 Task: React to  the posts on  page Procter & Gamble
Action: Mouse moved to (726, 126)
Screenshot: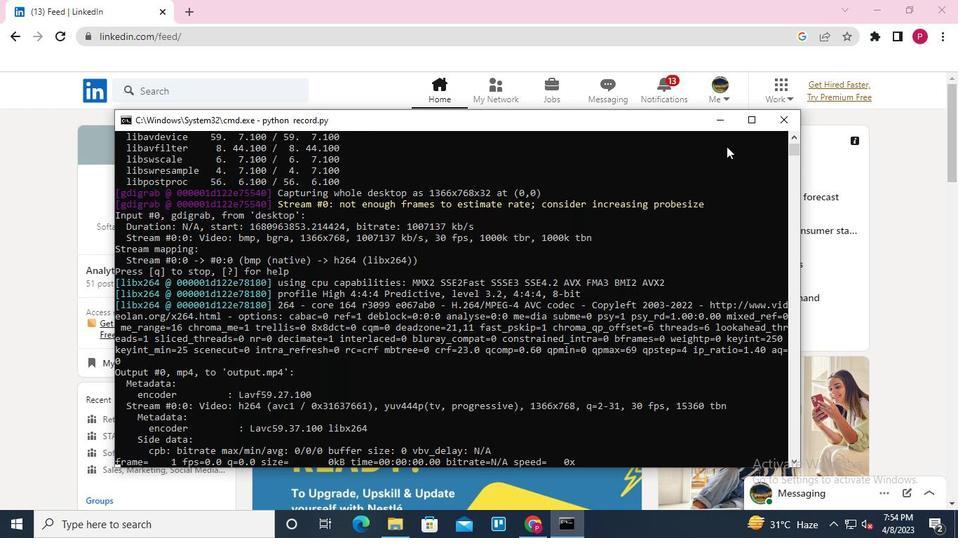 
Action: Mouse pressed left at (726, 126)
Screenshot: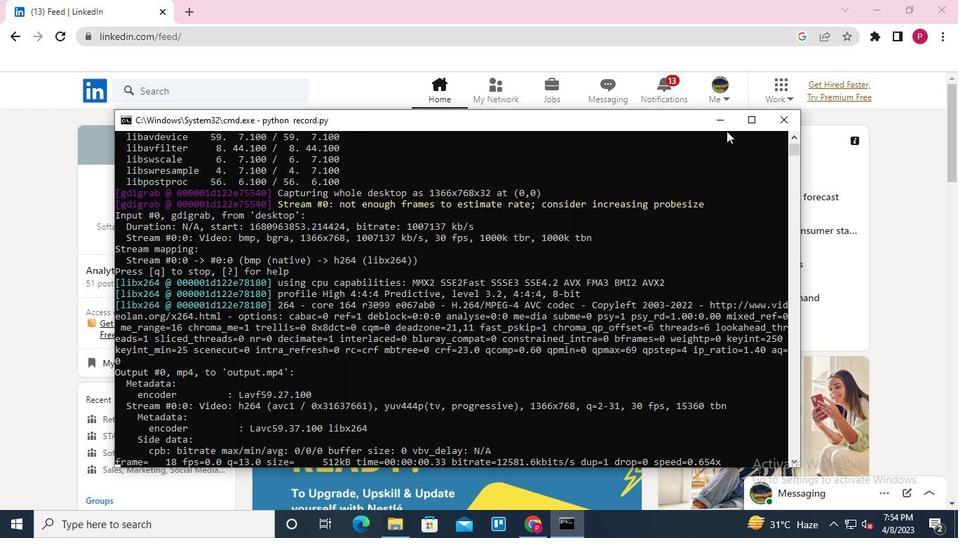 
Action: Mouse moved to (226, 86)
Screenshot: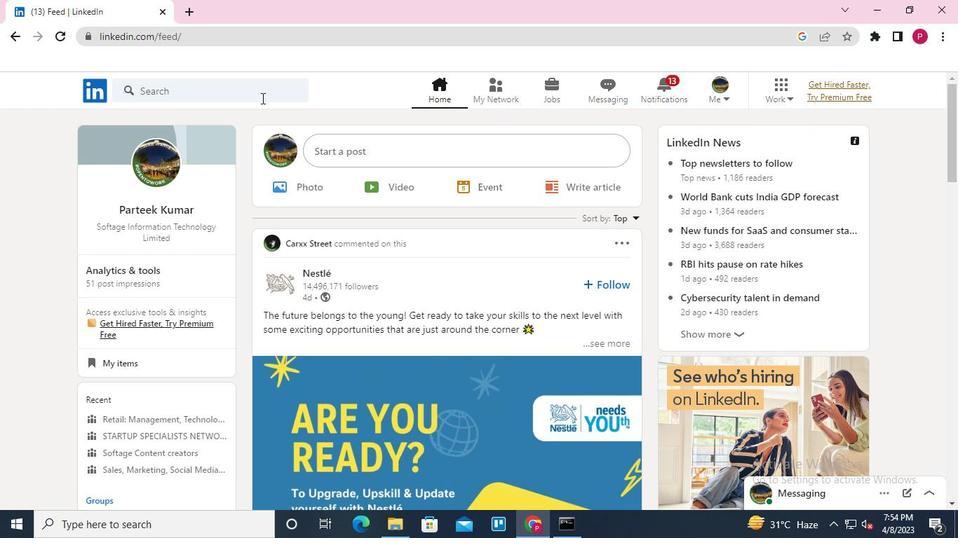 
Action: Mouse pressed left at (226, 86)
Screenshot: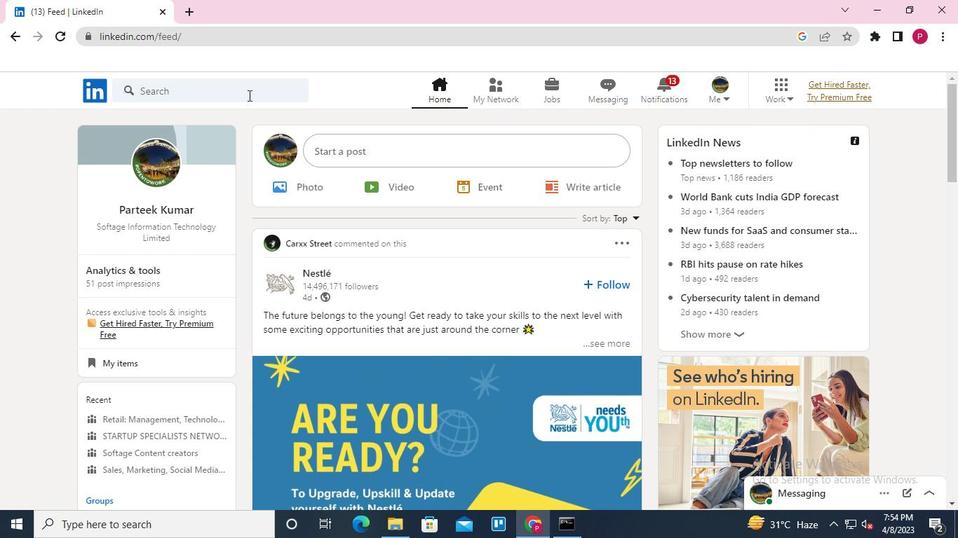 
Action: Mouse moved to (157, 157)
Screenshot: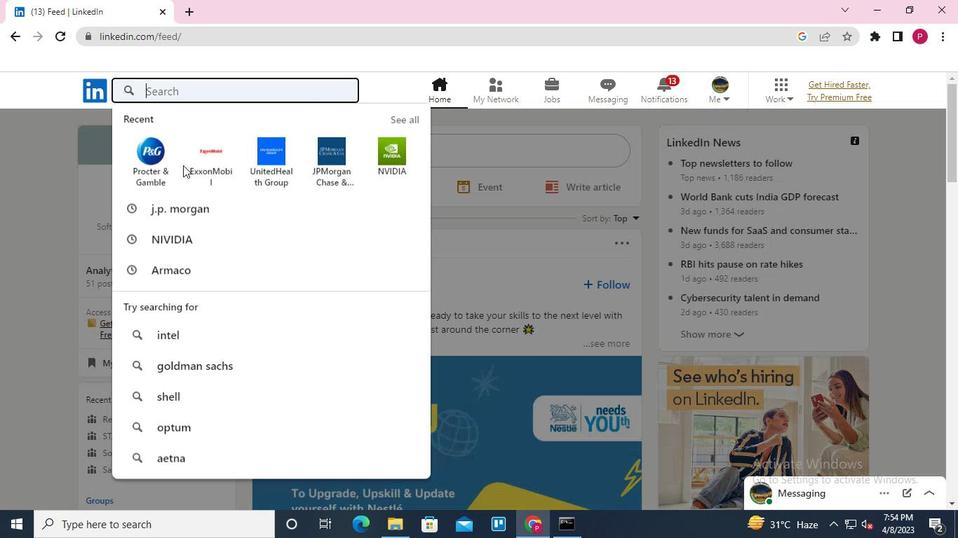 
Action: Mouse pressed left at (157, 157)
Screenshot: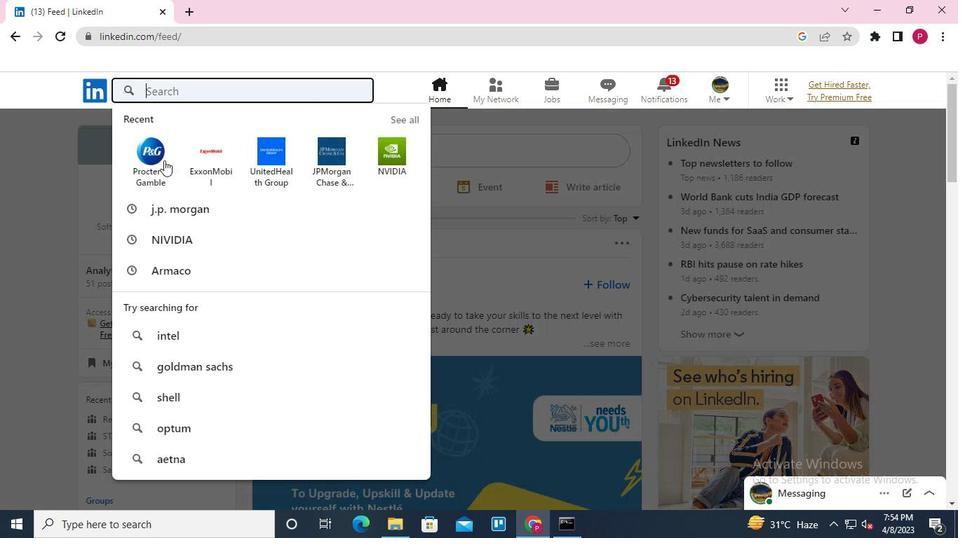 
Action: Mouse moved to (230, 164)
Screenshot: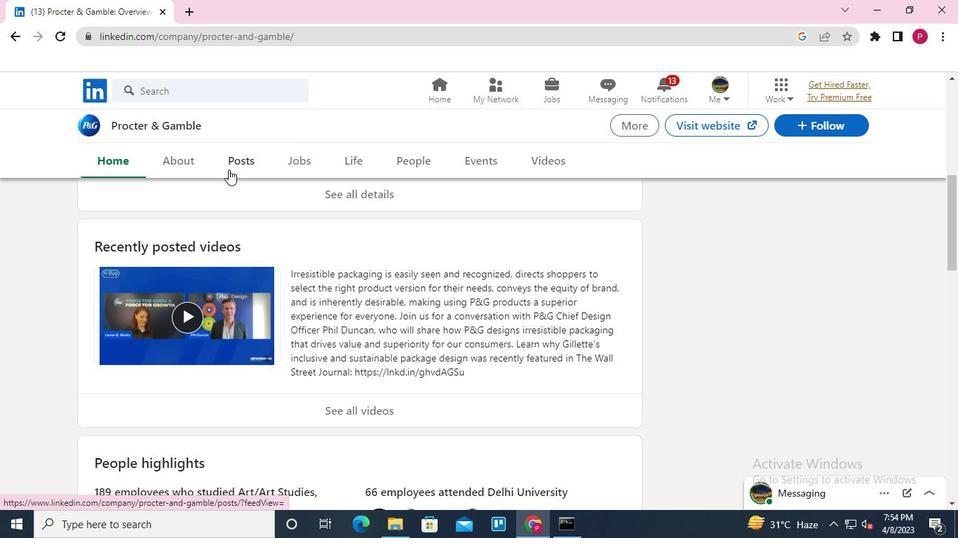 
Action: Mouse pressed left at (230, 164)
Screenshot: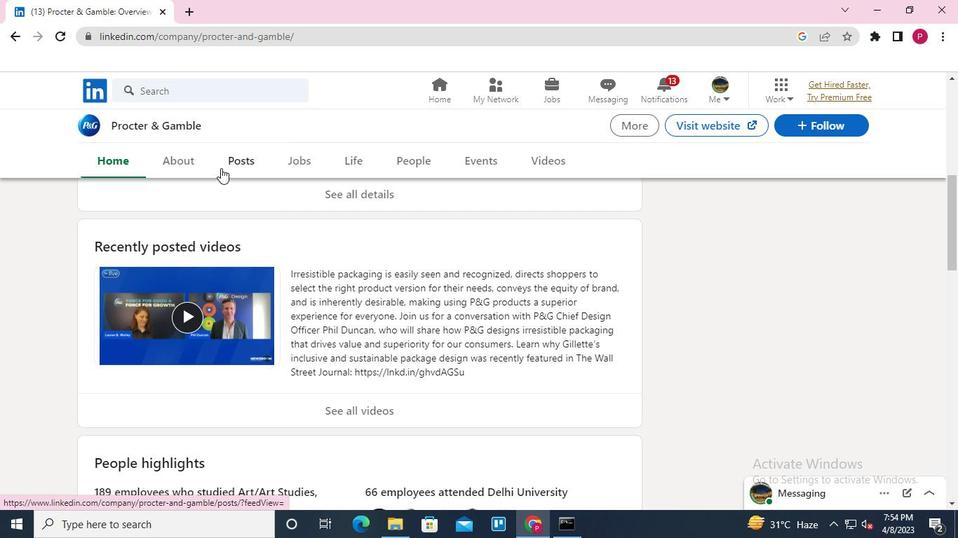 
Action: Mouse moved to (260, 403)
Screenshot: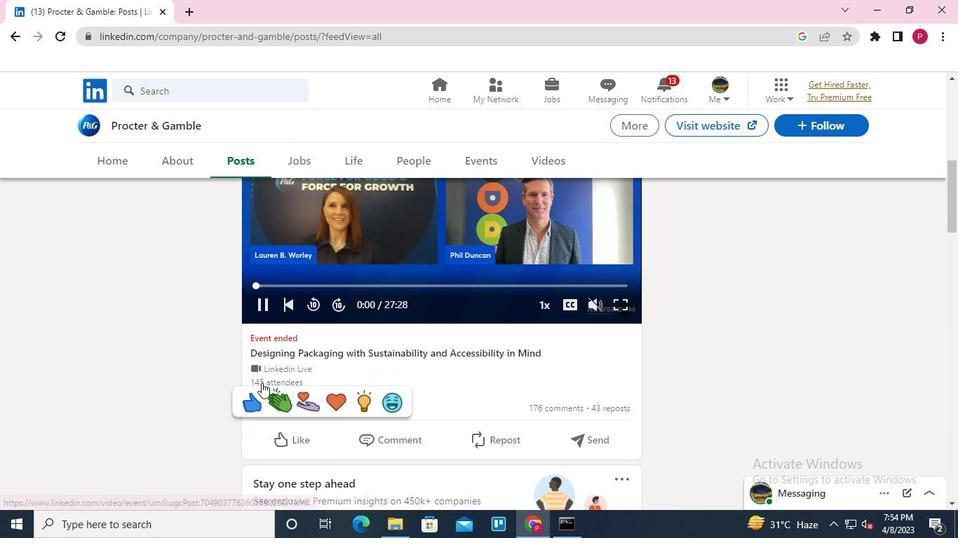 
Action: Mouse pressed left at (260, 403)
Screenshot: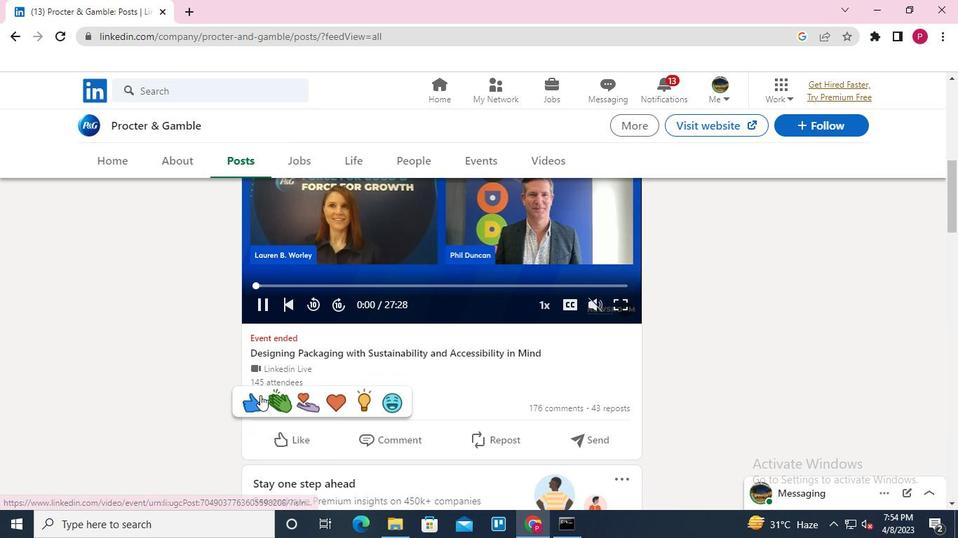 
Action: Mouse moved to (254, 420)
Screenshot: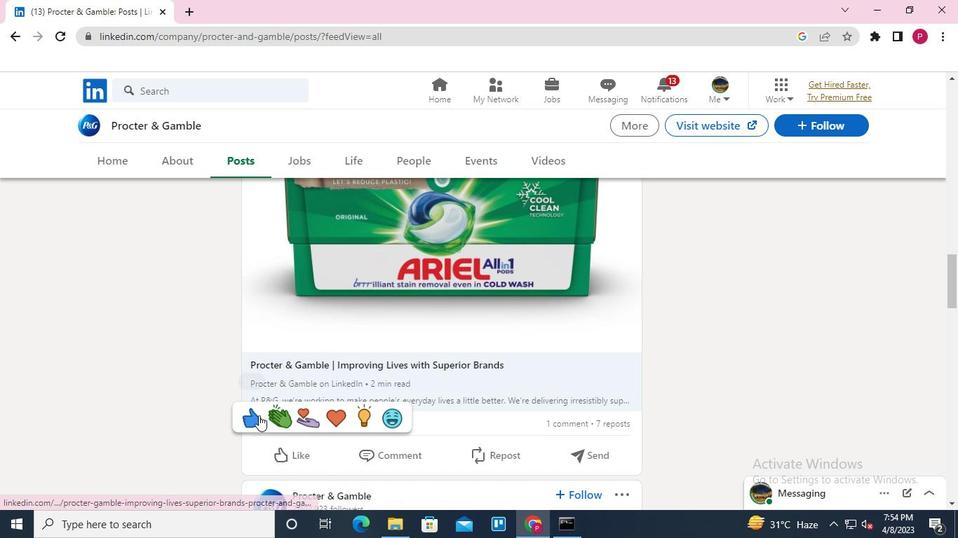 
Action: Mouse pressed left at (254, 420)
Screenshot: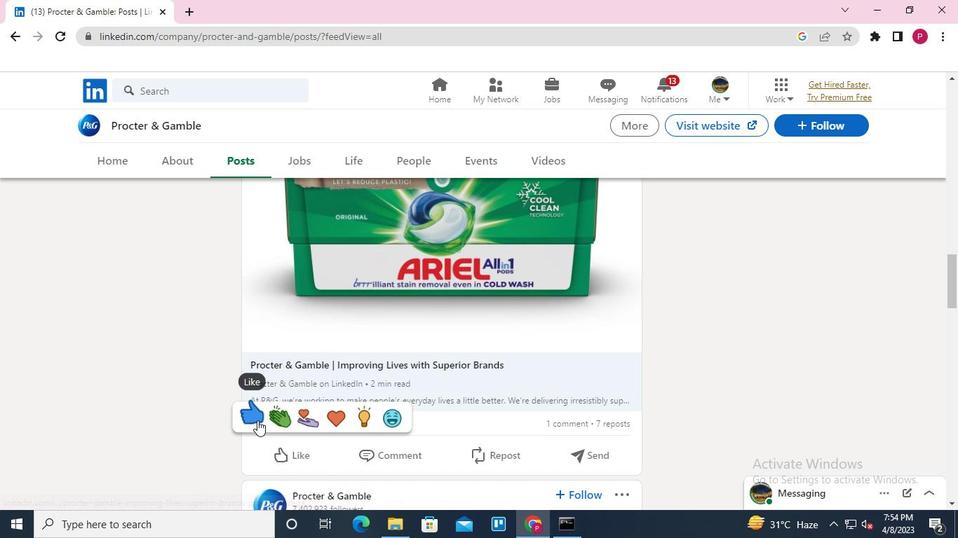
Action: Mouse moved to (253, 420)
Screenshot: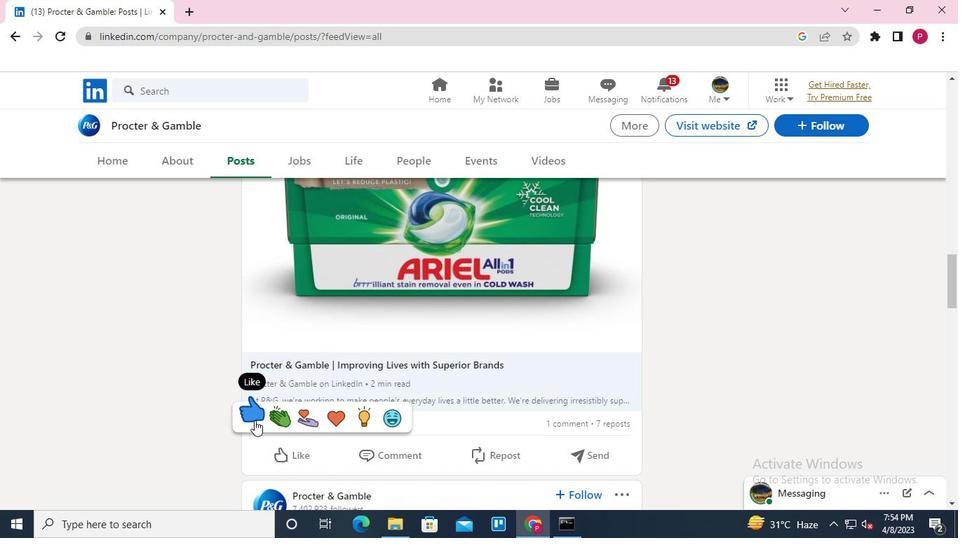
Action: Keyboard Key.alt_l
Screenshot: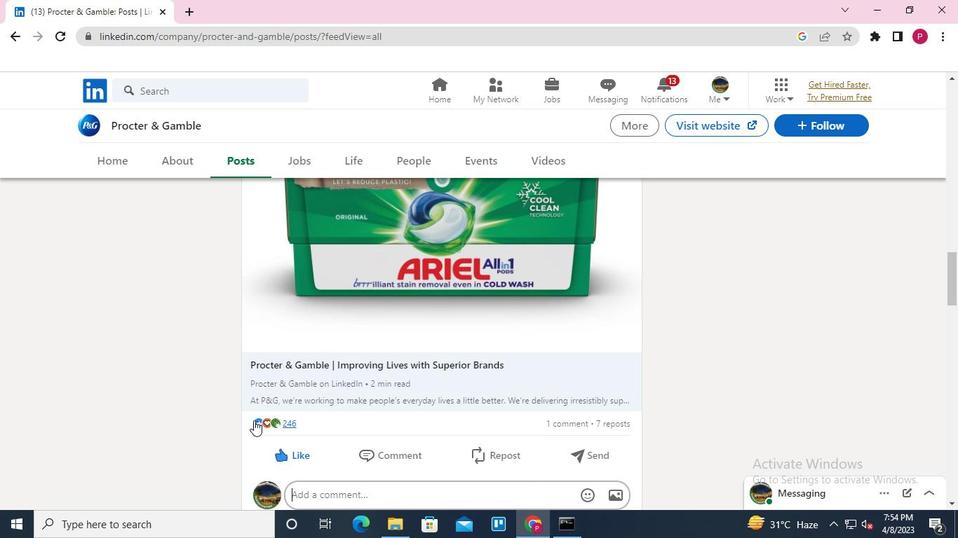 
Action: Keyboard Key.tab
Screenshot: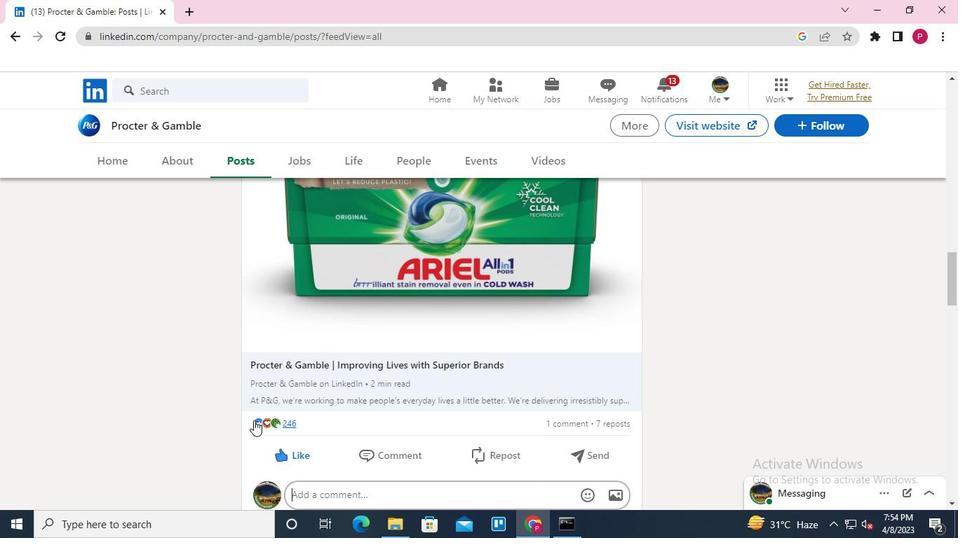 
Action: Mouse moved to (778, 122)
Screenshot: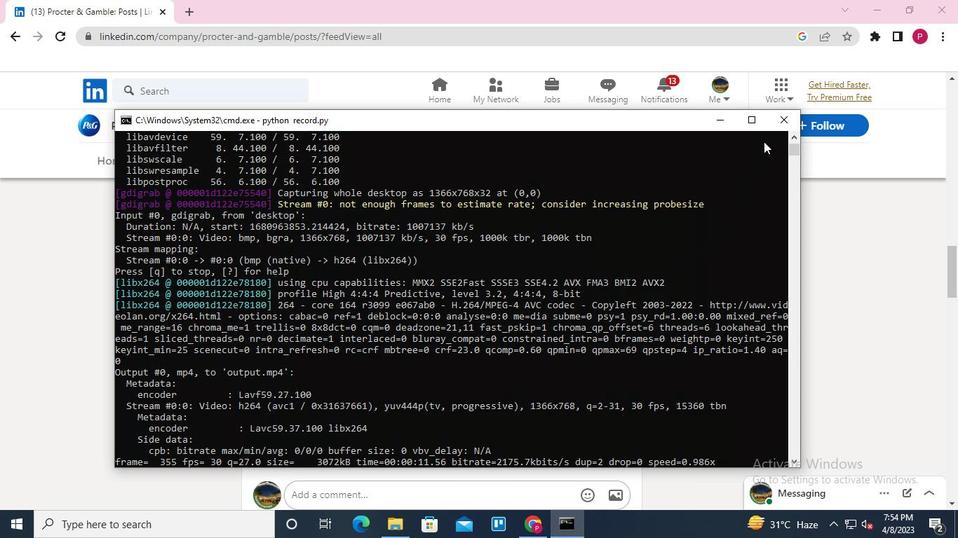 
Action: Mouse pressed left at (778, 122)
Screenshot: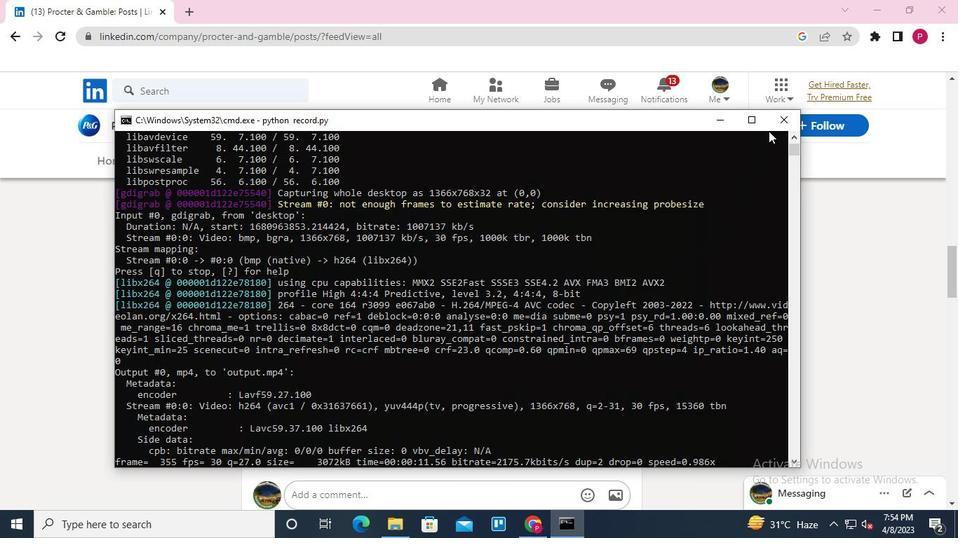 
